 Task: Set the text default color for the text renderer to white.
Action: Mouse moved to (127, 20)
Screenshot: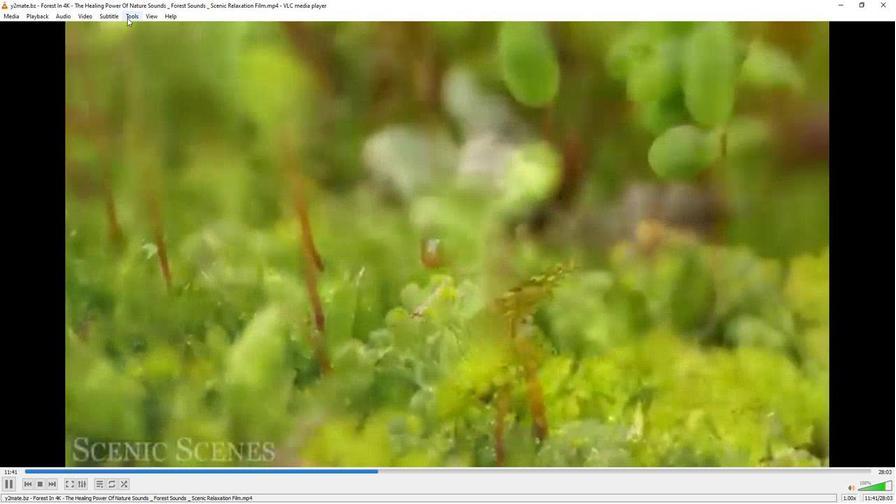 
Action: Mouse pressed left at (127, 20)
Screenshot: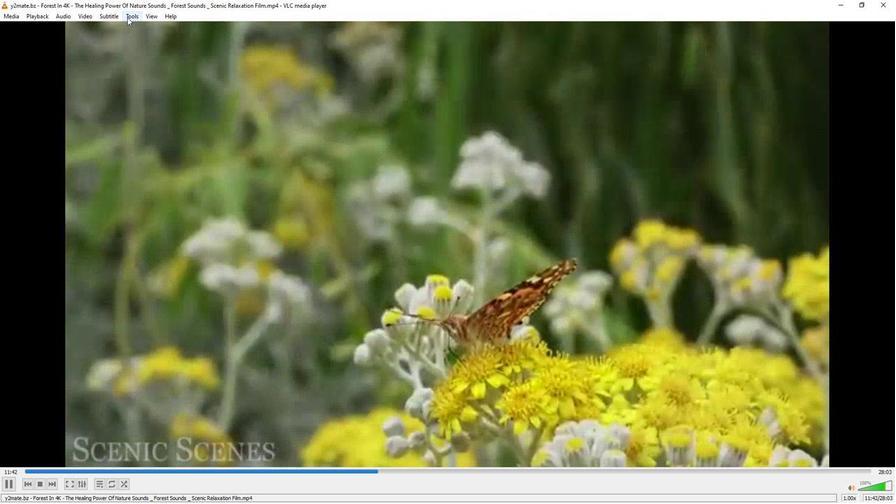 
Action: Mouse moved to (146, 125)
Screenshot: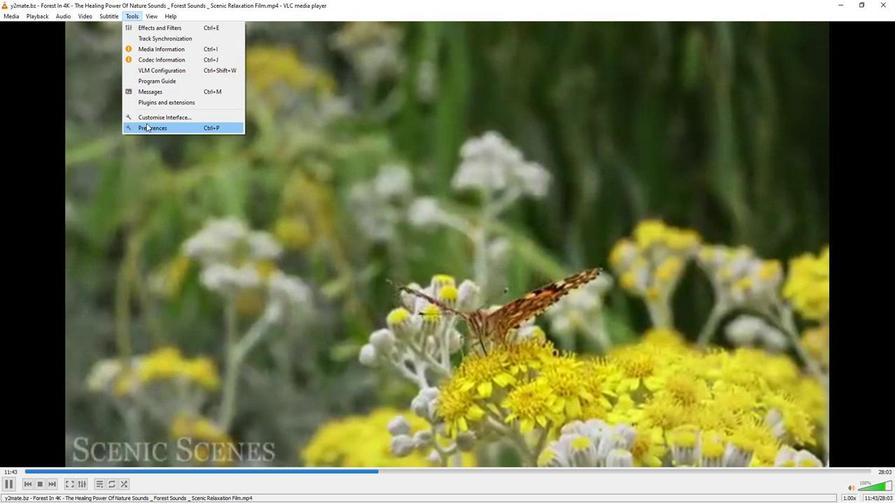 
Action: Mouse pressed left at (146, 125)
Screenshot: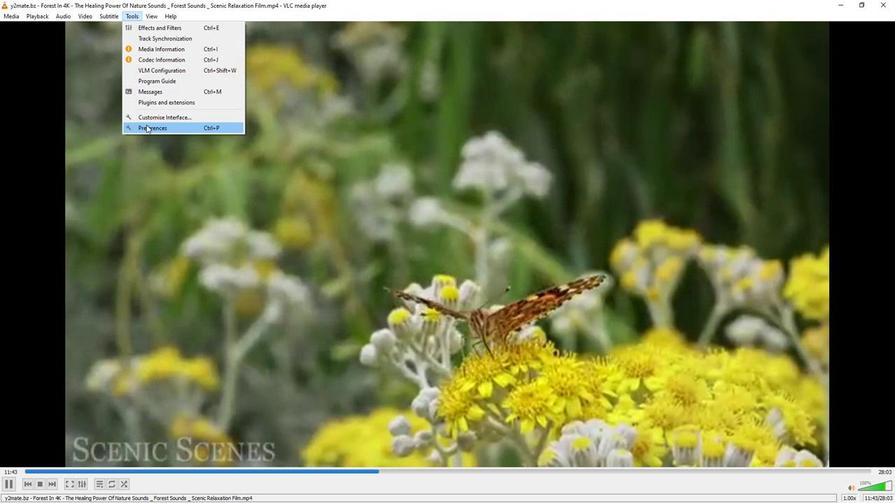 
Action: Mouse moved to (296, 406)
Screenshot: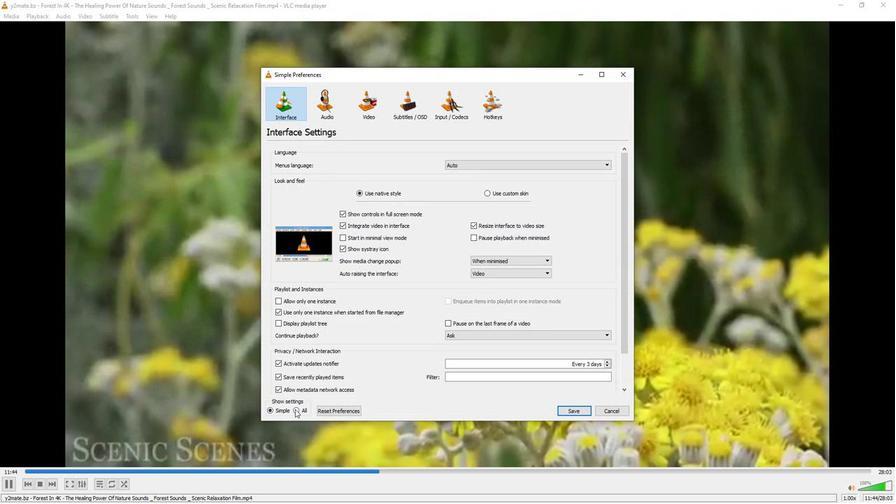 
Action: Mouse pressed left at (296, 406)
Screenshot: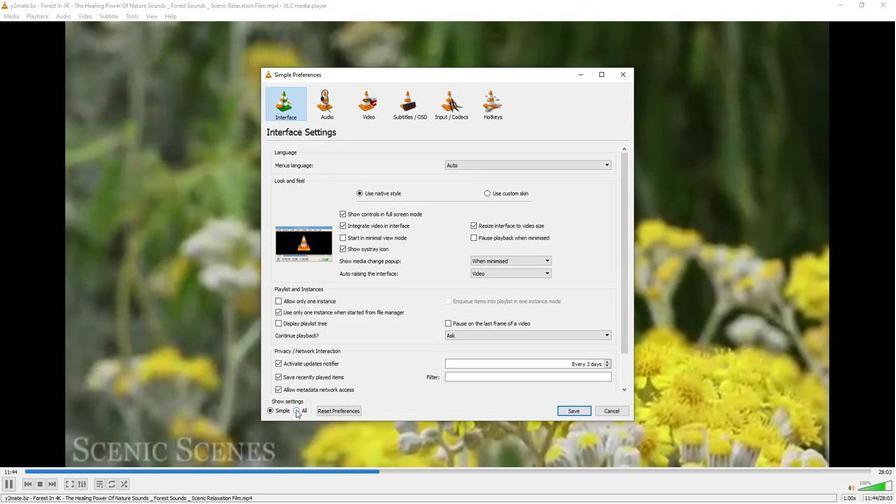 
Action: Mouse moved to (322, 302)
Screenshot: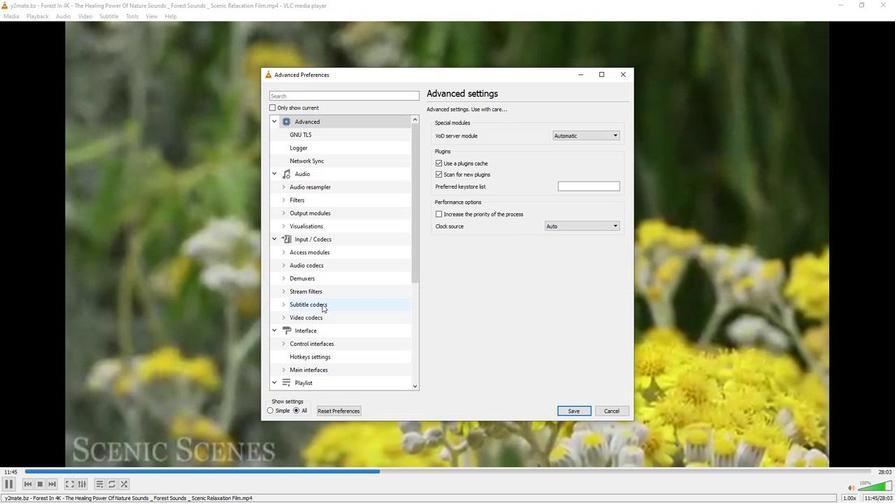 
Action: Mouse scrolled (322, 301) with delta (0, 0)
Screenshot: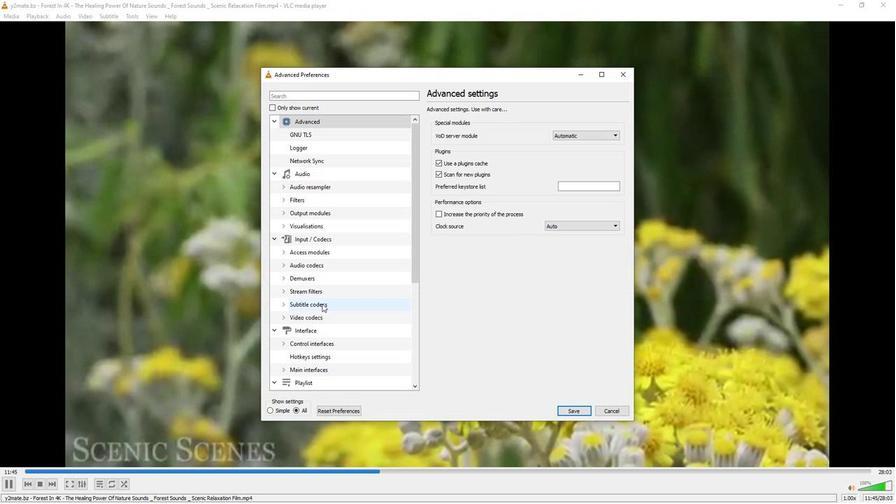 
Action: Mouse scrolled (322, 301) with delta (0, 0)
Screenshot: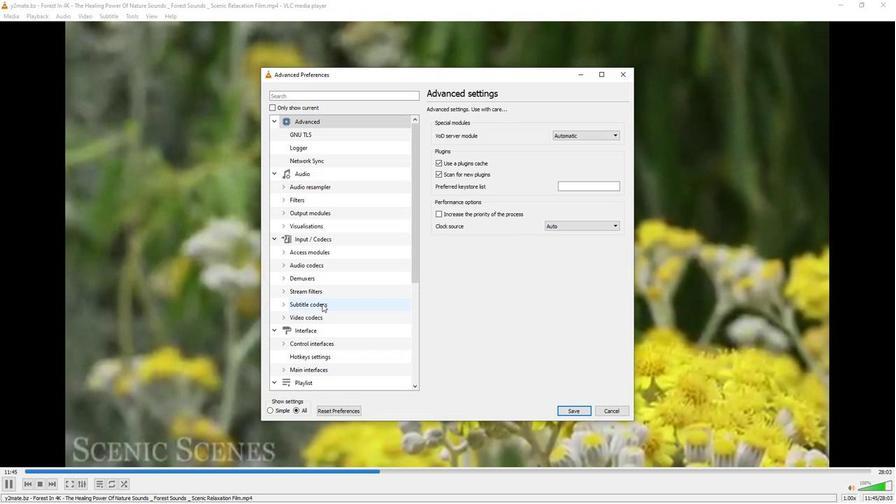 
Action: Mouse scrolled (322, 301) with delta (0, 0)
Screenshot: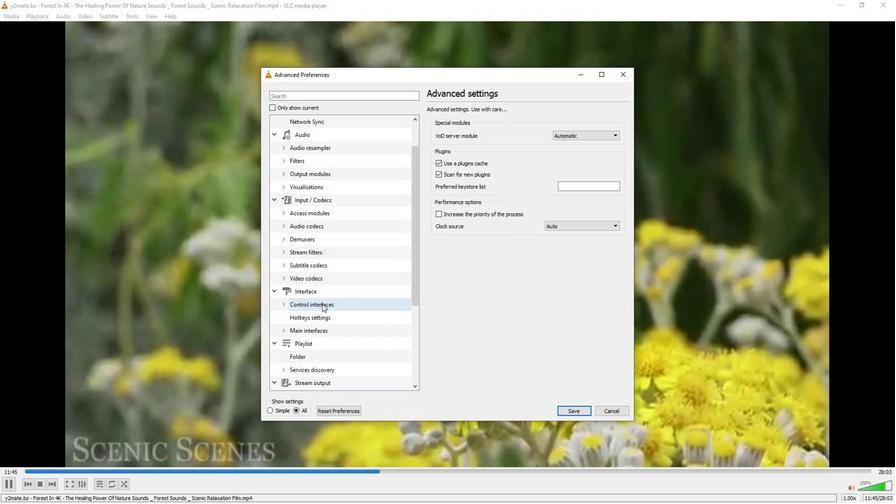 
Action: Mouse scrolled (322, 301) with delta (0, 0)
Screenshot: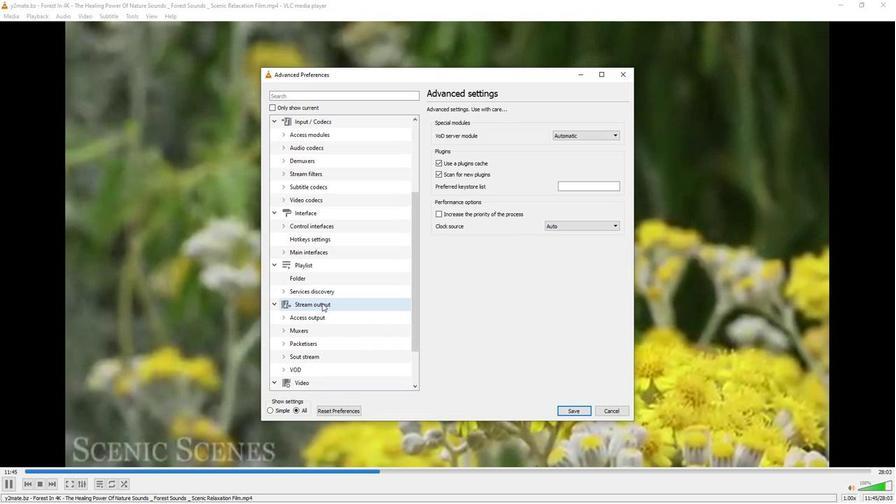
Action: Mouse moved to (322, 301)
Screenshot: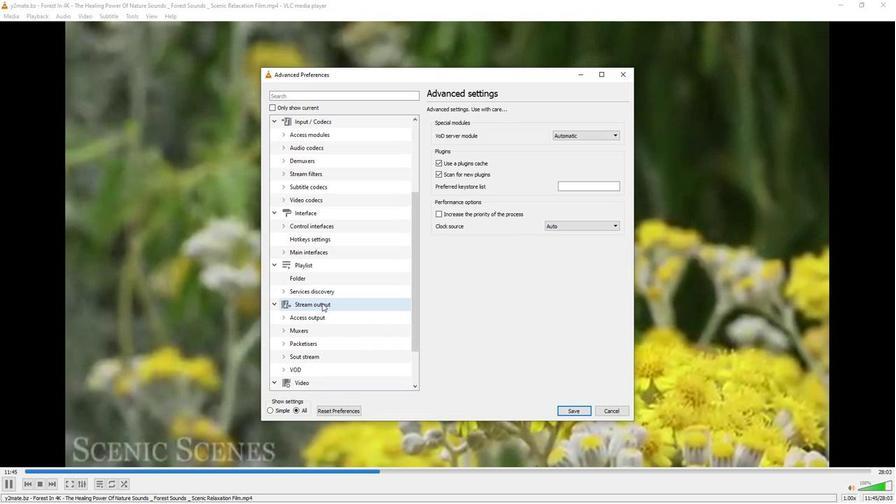 
Action: Mouse scrolled (322, 301) with delta (0, 0)
Screenshot: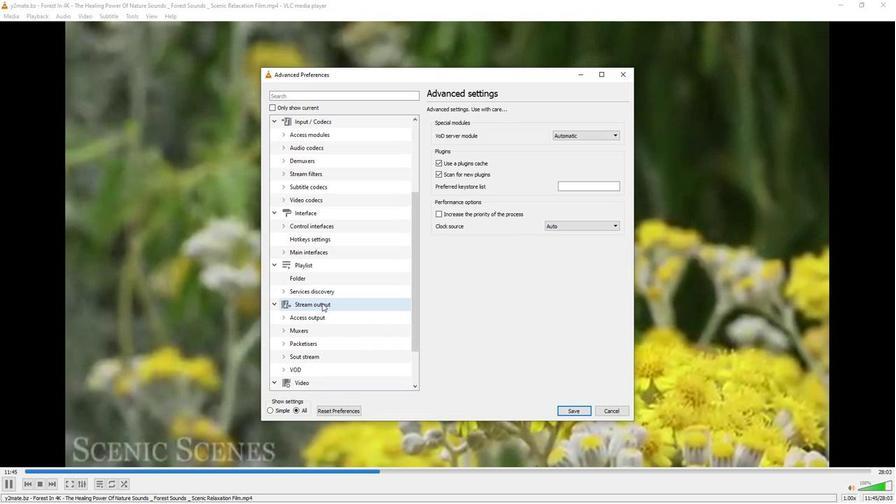 
Action: Mouse moved to (322, 298)
Screenshot: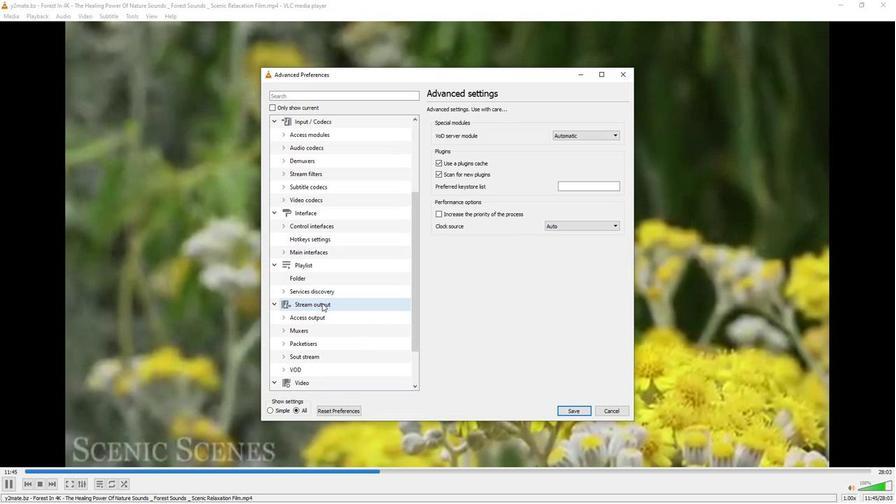 
Action: Mouse scrolled (322, 298) with delta (0, 0)
Screenshot: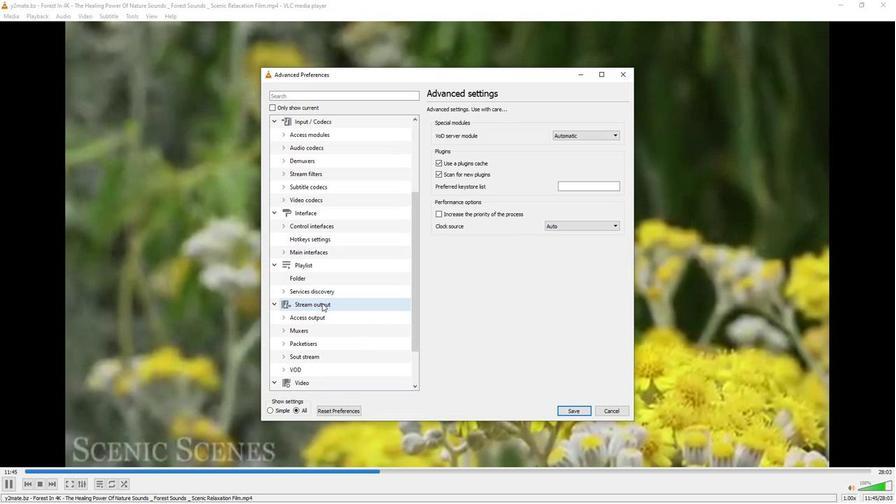 
Action: Mouse moved to (322, 295)
Screenshot: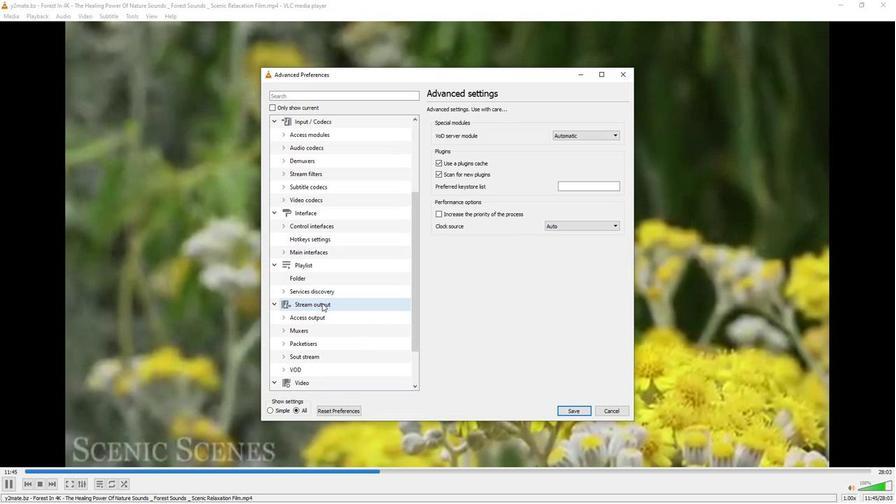 
Action: Mouse scrolled (322, 294) with delta (0, 0)
Screenshot: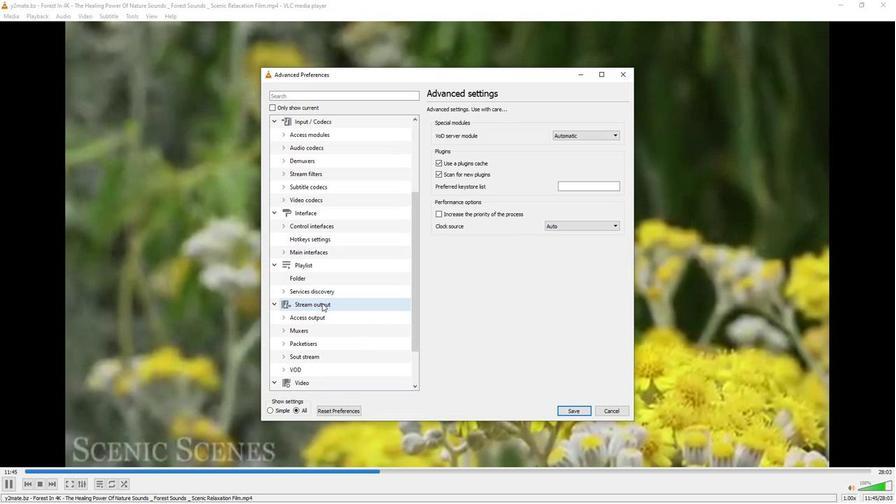 
Action: Mouse moved to (322, 292)
Screenshot: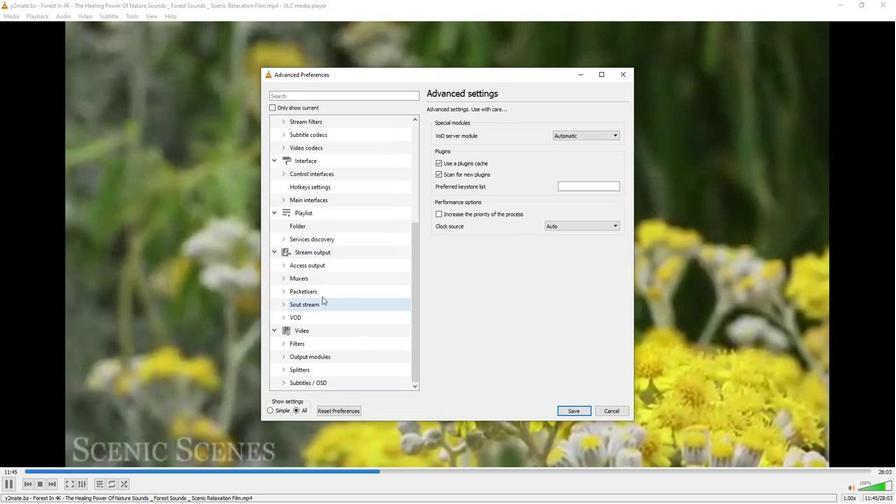 
Action: Mouse scrolled (322, 291) with delta (0, 0)
Screenshot: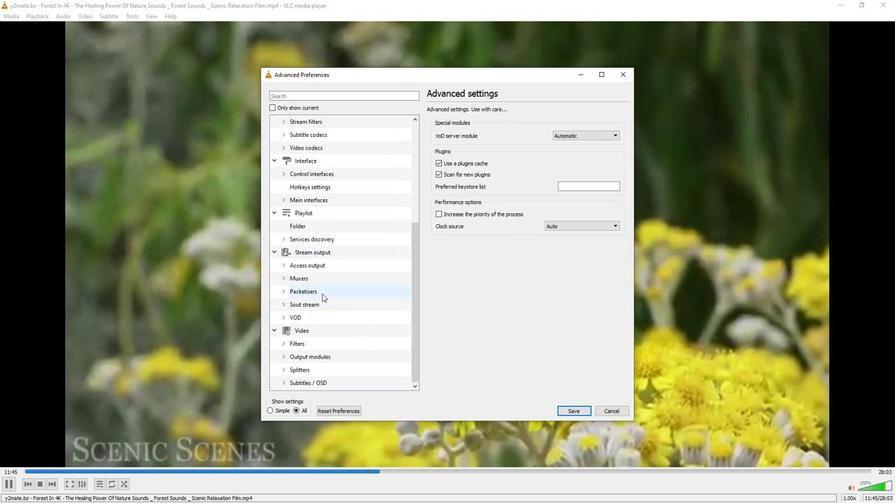 
Action: Mouse moved to (283, 377)
Screenshot: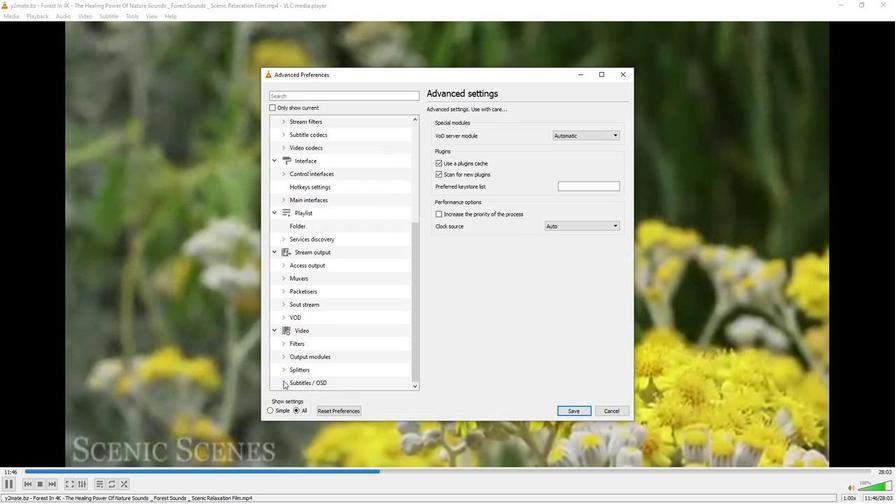
Action: Mouse pressed left at (283, 377)
Screenshot: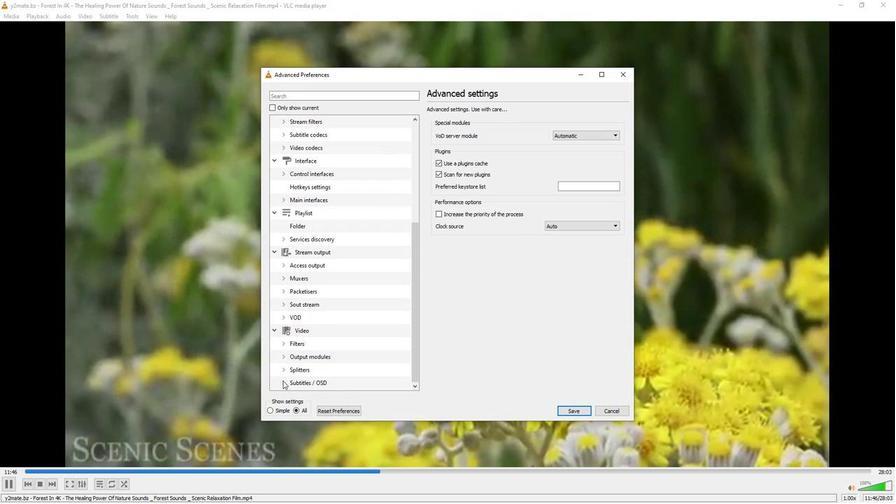 
Action: Mouse moved to (306, 322)
Screenshot: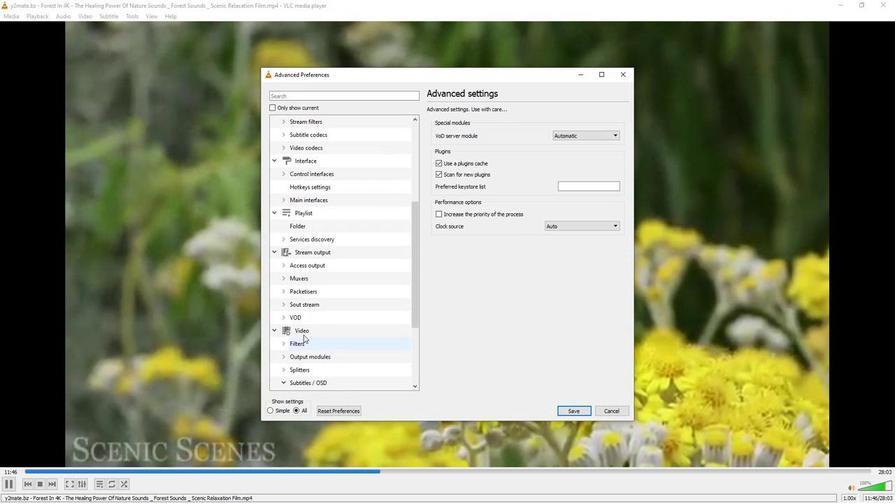 
Action: Mouse scrolled (306, 322) with delta (0, 0)
Screenshot: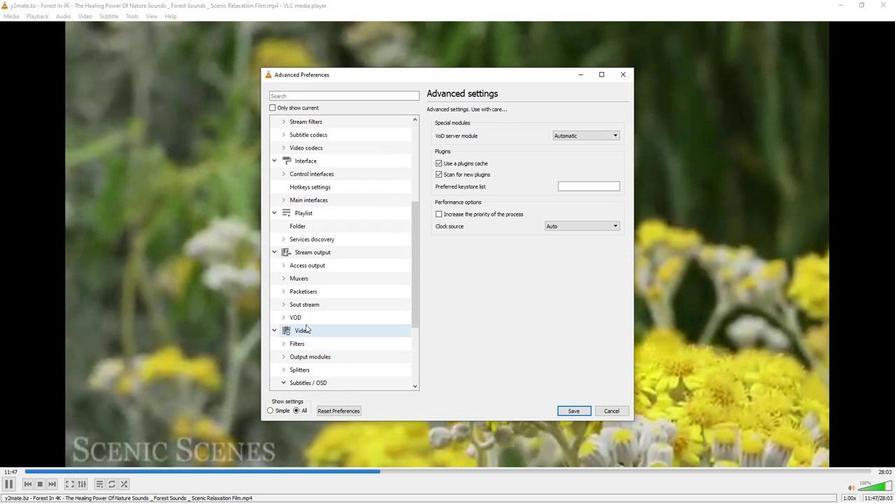 
Action: Mouse scrolled (306, 322) with delta (0, 0)
Screenshot: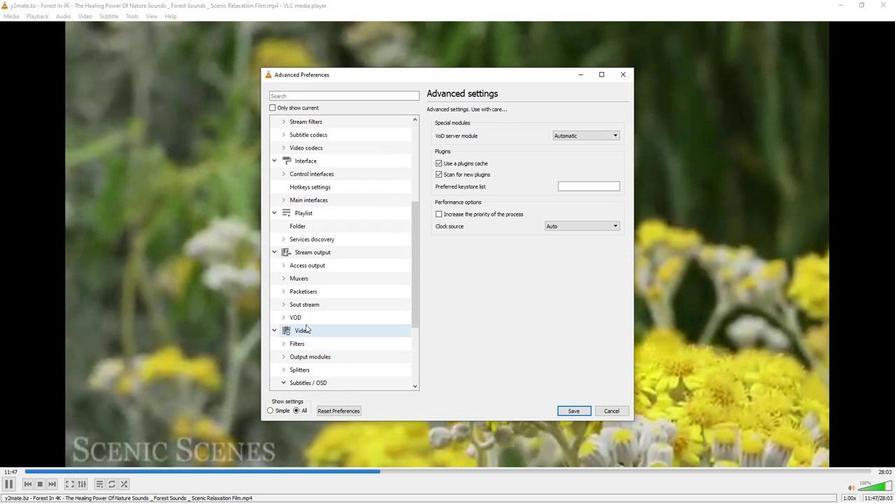 
Action: Mouse scrolled (306, 322) with delta (0, 0)
Screenshot: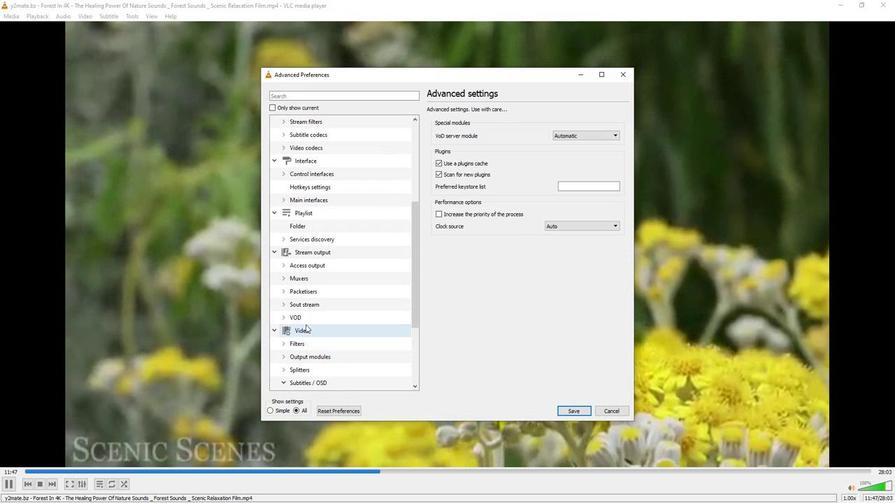 
Action: Mouse moved to (306, 322)
Screenshot: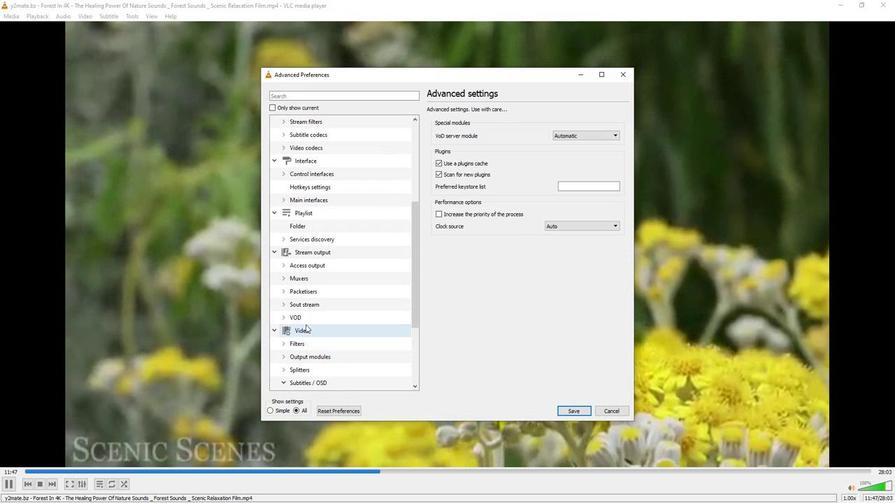 
Action: Mouse scrolled (306, 322) with delta (0, 0)
Screenshot: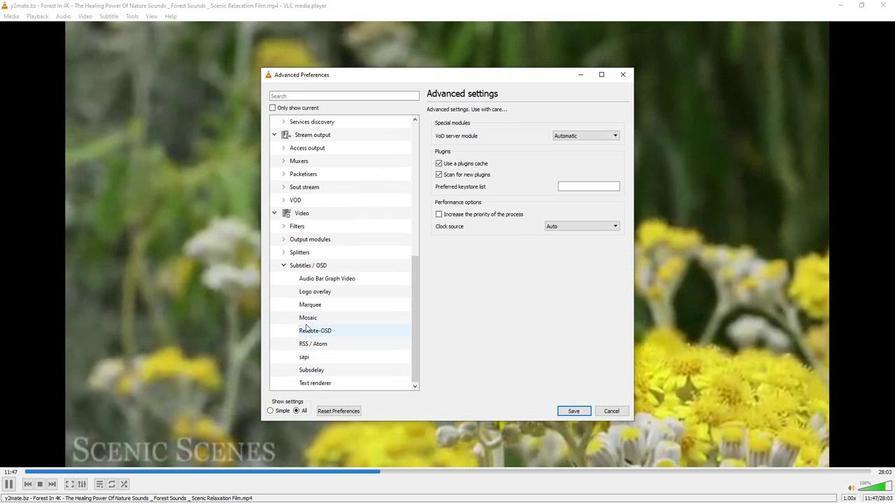 
Action: Mouse moved to (306, 322)
Screenshot: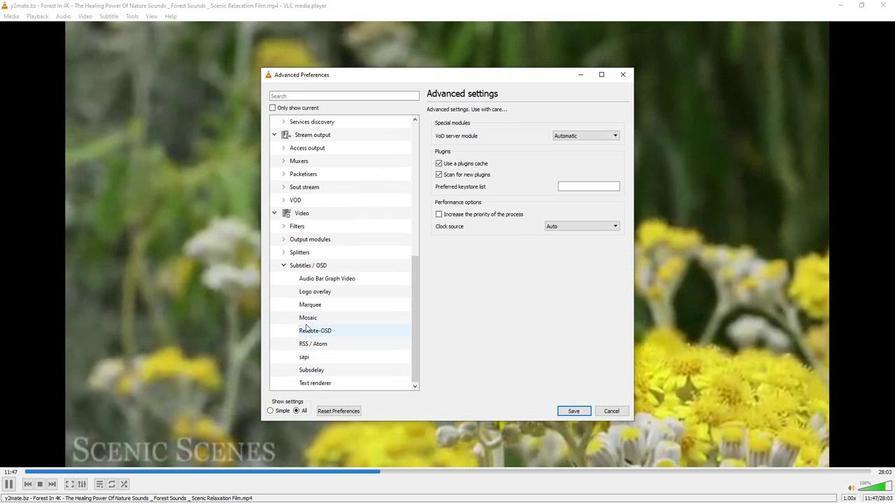 
Action: Mouse scrolled (306, 321) with delta (0, 0)
Screenshot: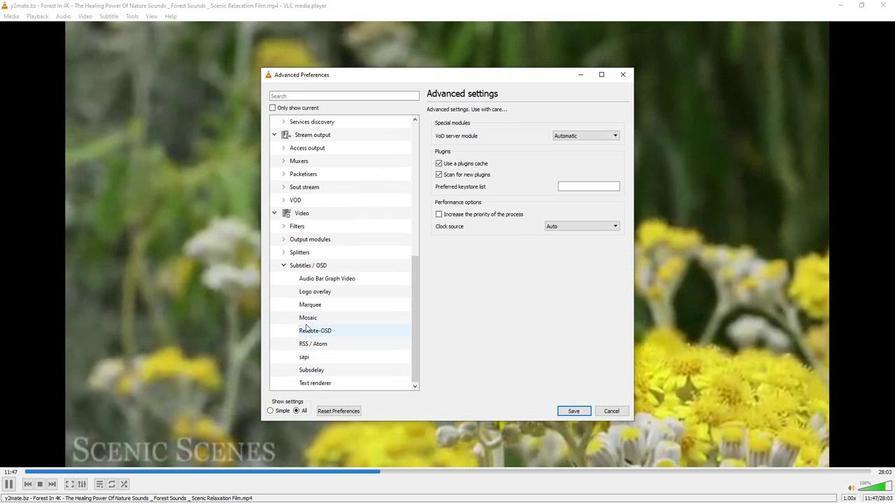 
Action: Mouse moved to (306, 317)
Screenshot: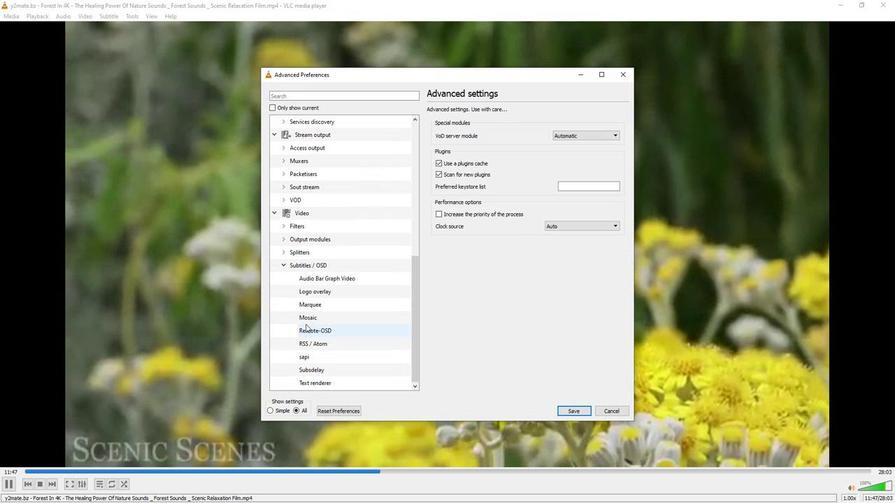 
Action: Mouse scrolled (306, 317) with delta (0, 0)
Screenshot: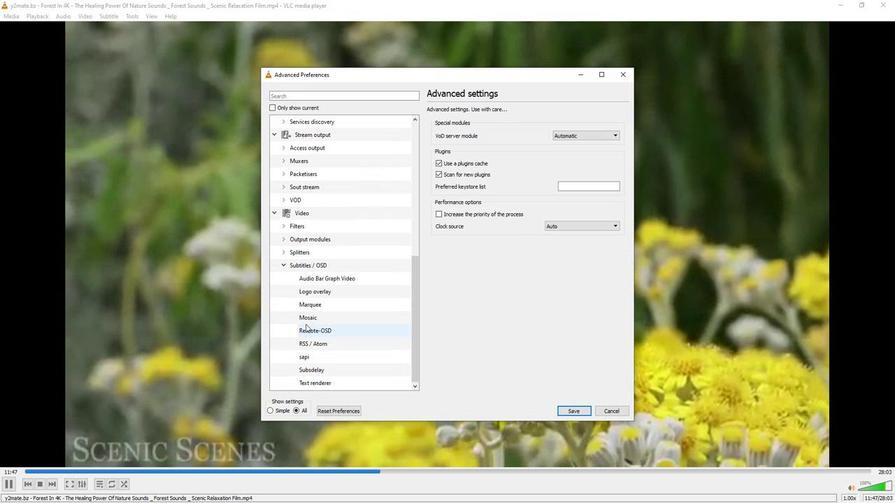 
Action: Mouse moved to (306, 315)
Screenshot: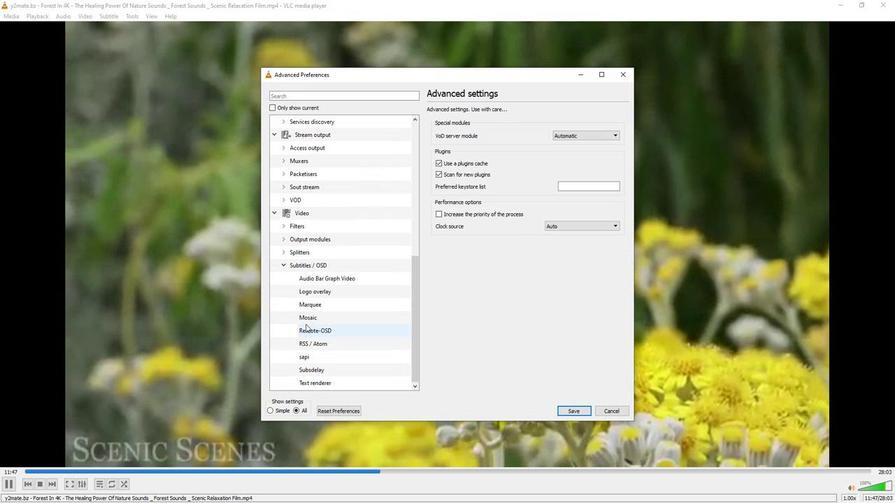 
Action: Mouse scrolled (306, 314) with delta (0, 0)
Screenshot: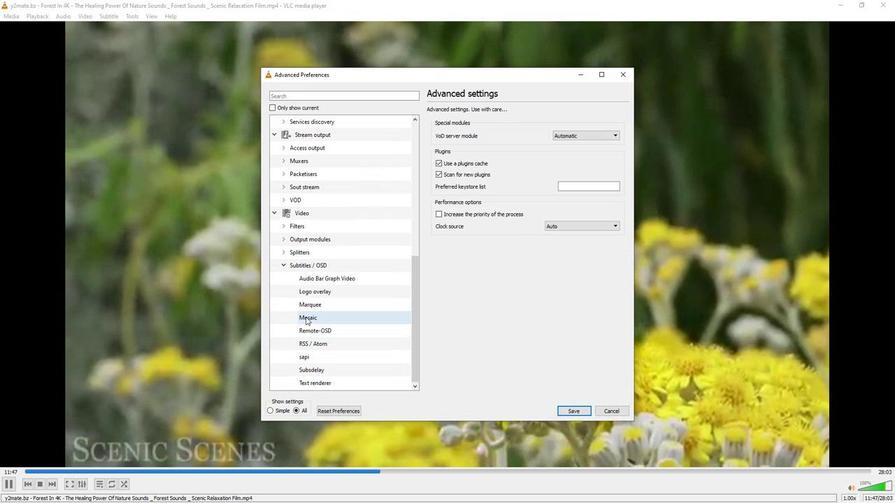 
Action: Mouse moved to (302, 379)
Screenshot: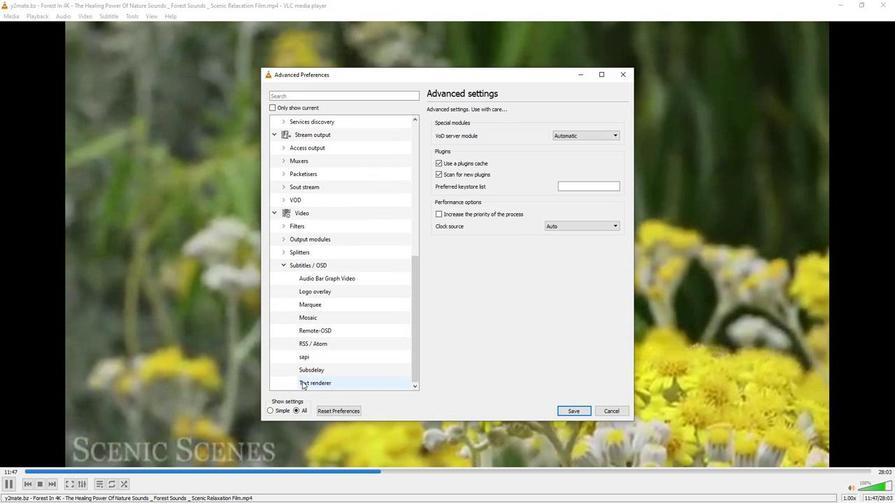 
Action: Mouse pressed left at (302, 379)
Screenshot: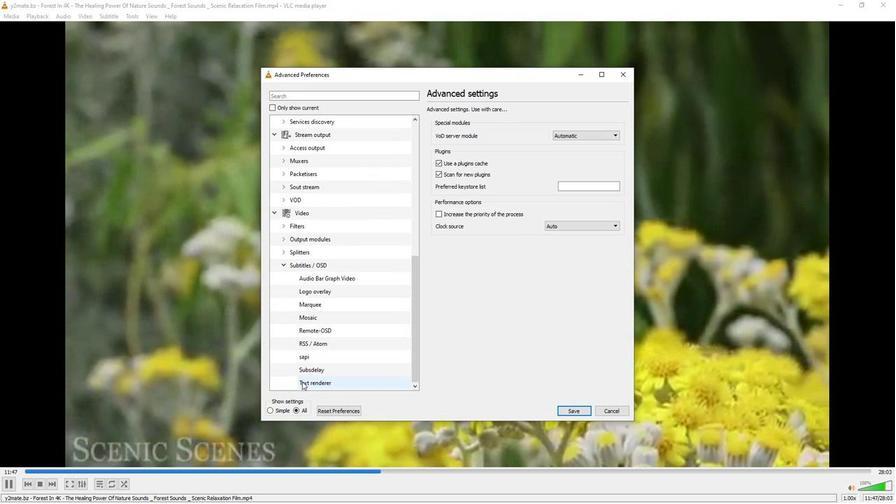 
Action: Mouse moved to (613, 186)
Screenshot: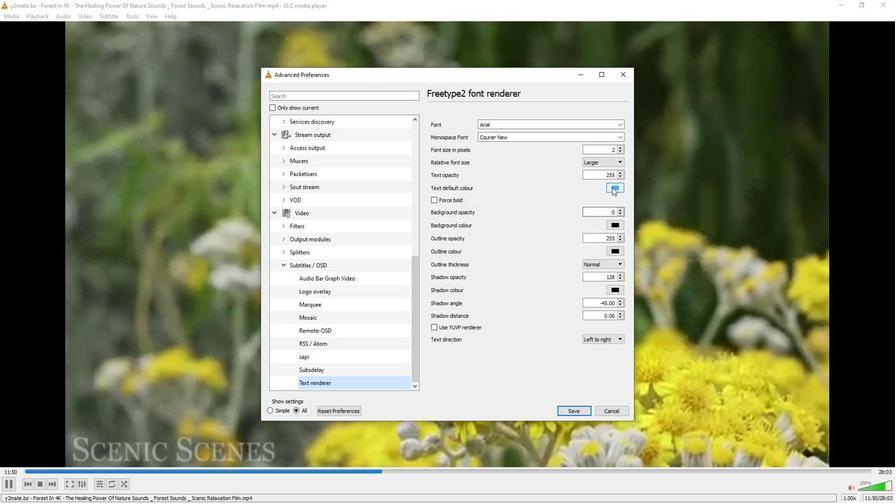 
Action: Mouse pressed left at (613, 186)
Screenshot: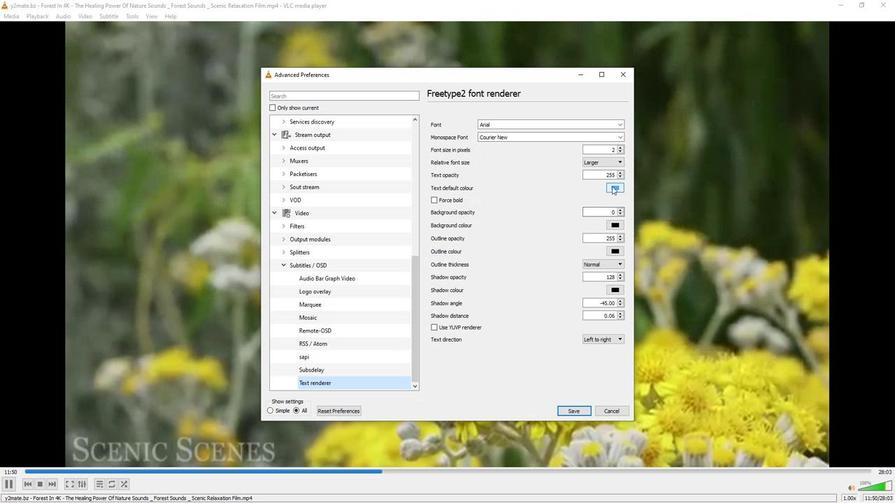 
Action: Mouse moved to (427, 227)
Screenshot: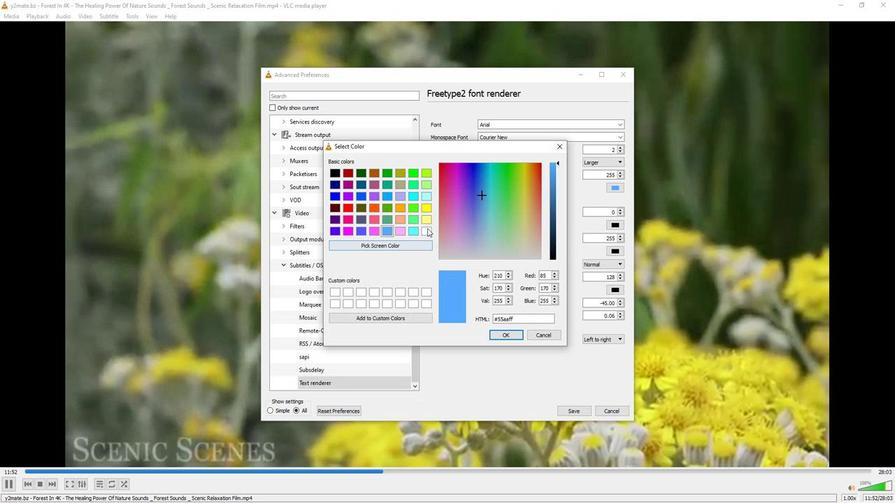 
Action: Mouse pressed left at (427, 227)
Screenshot: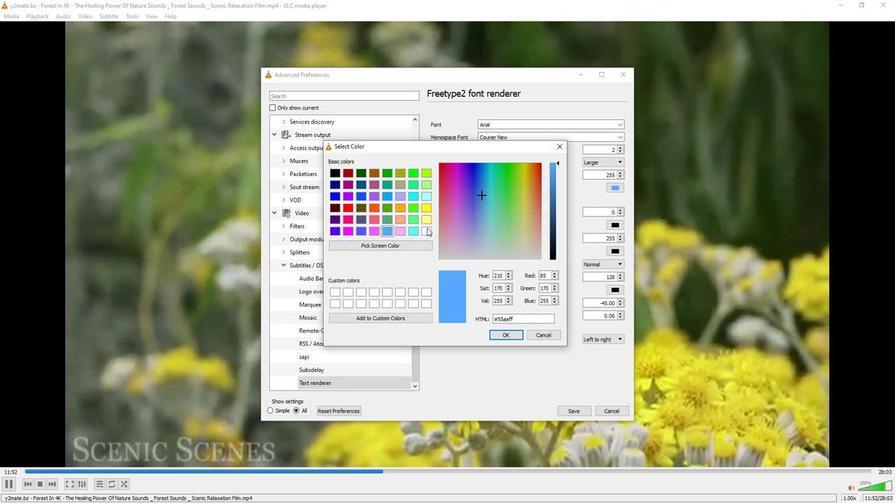 
Action: Mouse moved to (503, 328)
Screenshot: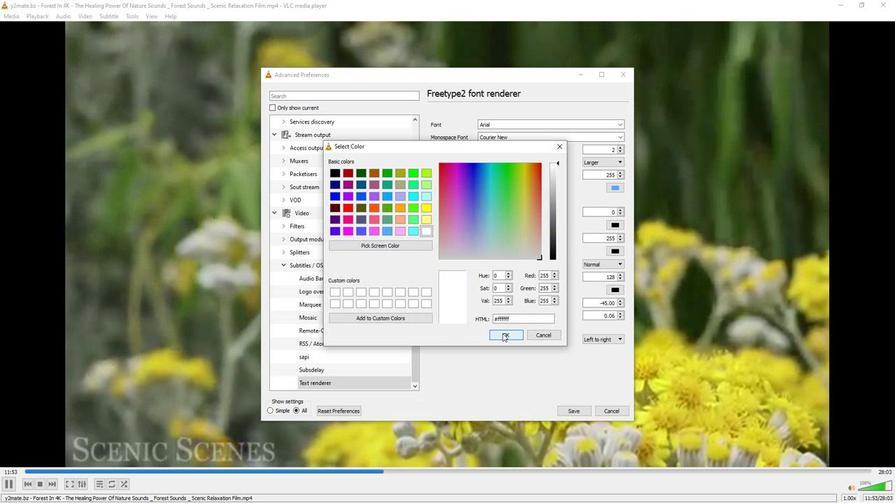 
Action: Mouse pressed left at (503, 328)
Screenshot: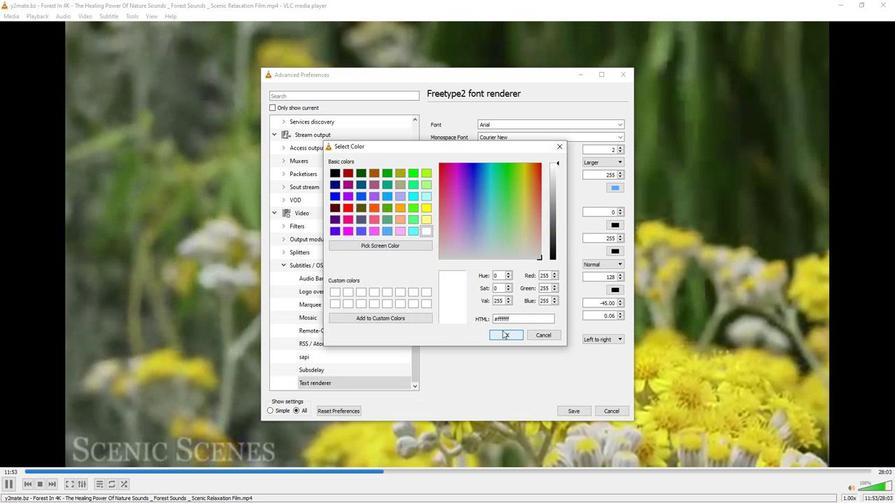 
Action: Mouse moved to (503, 327)
Screenshot: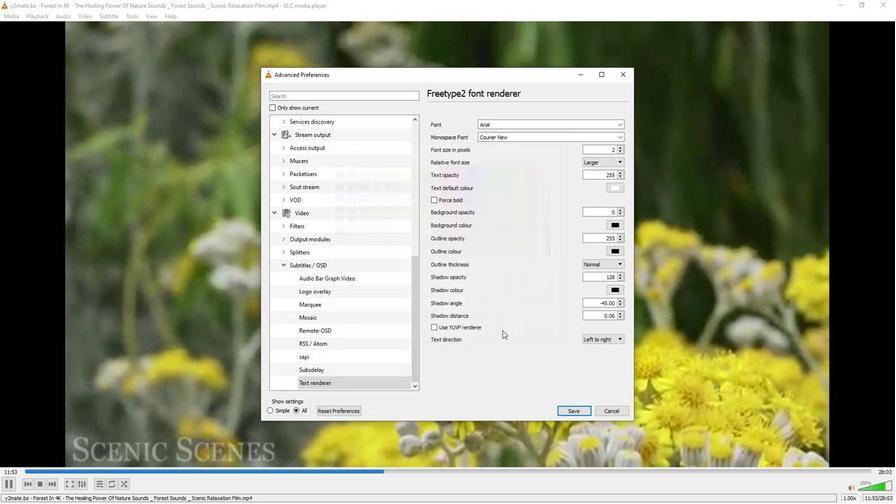 
